 Task: Create in the project Wavelength and in the Backlog issue 'Implement a new cloud-based procurement system for a company with advanced vendor management and sourcing capabilities' a child issue 'Serverless computing application performance optimization and reporting', and assign it to team member softage.4@softage.net.
Action: Mouse moved to (179, 52)
Screenshot: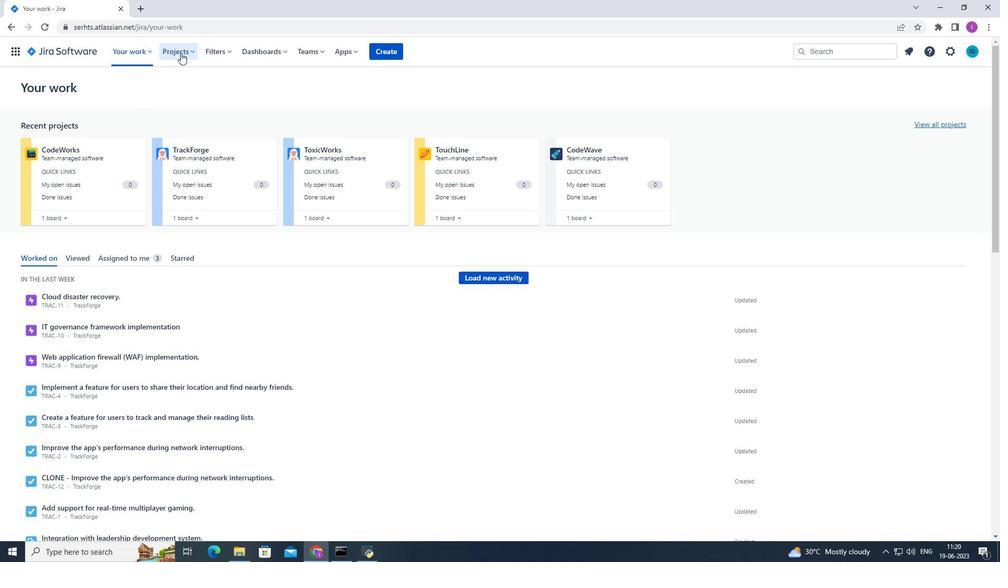 
Action: Mouse pressed left at (179, 52)
Screenshot: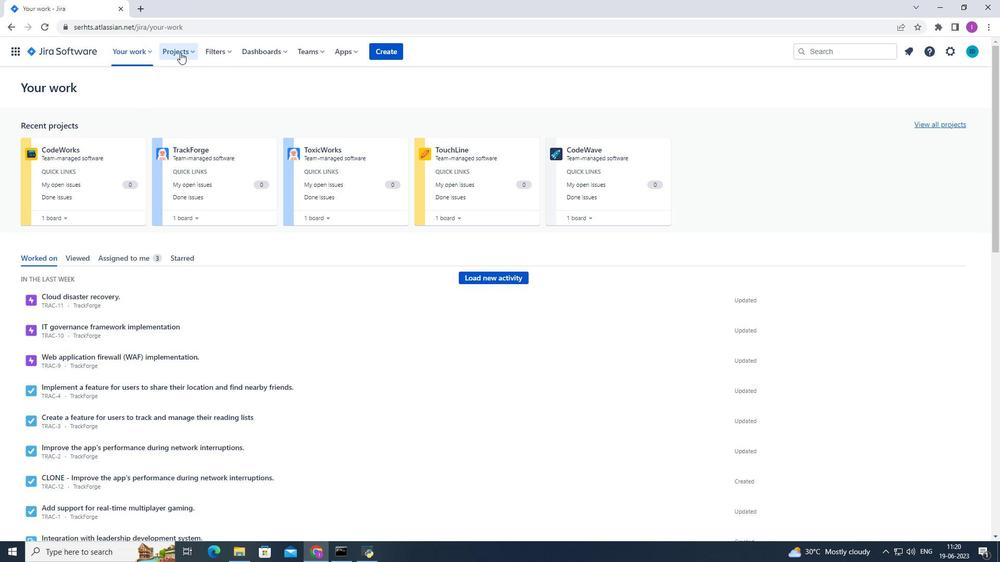 
Action: Mouse moved to (199, 101)
Screenshot: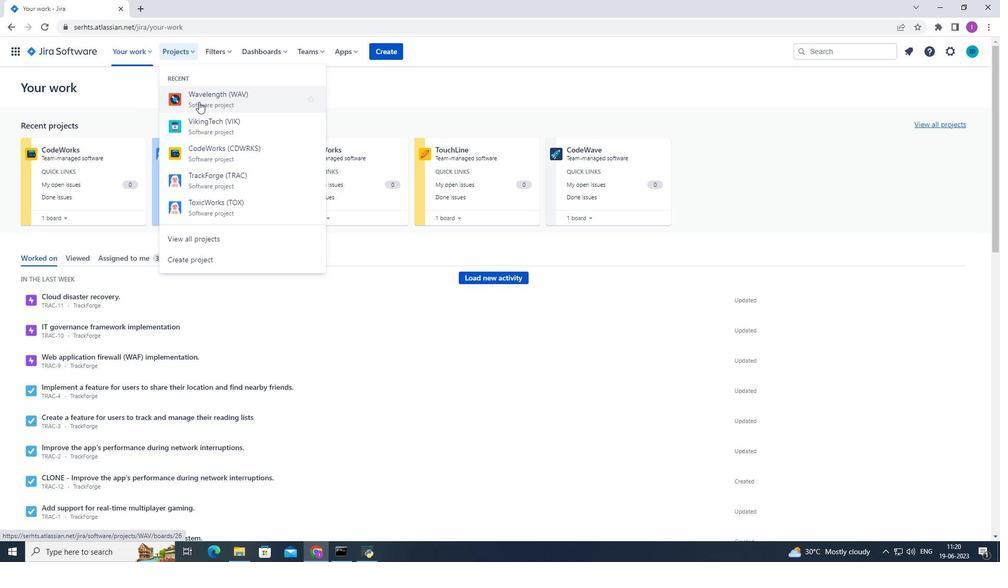 
Action: Mouse pressed left at (199, 101)
Screenshot: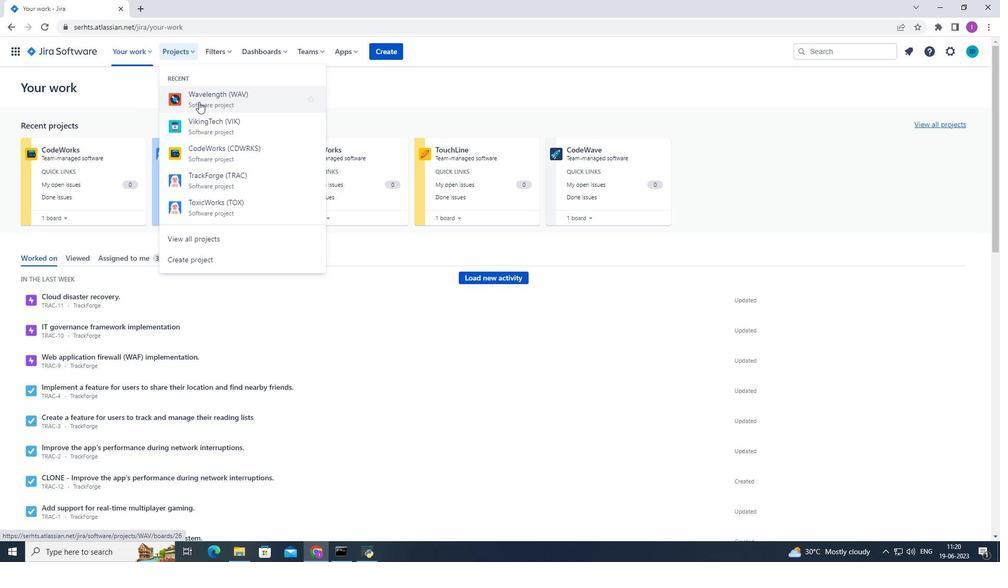 
Action: Mouse moved to (33, 156)
Screenshot: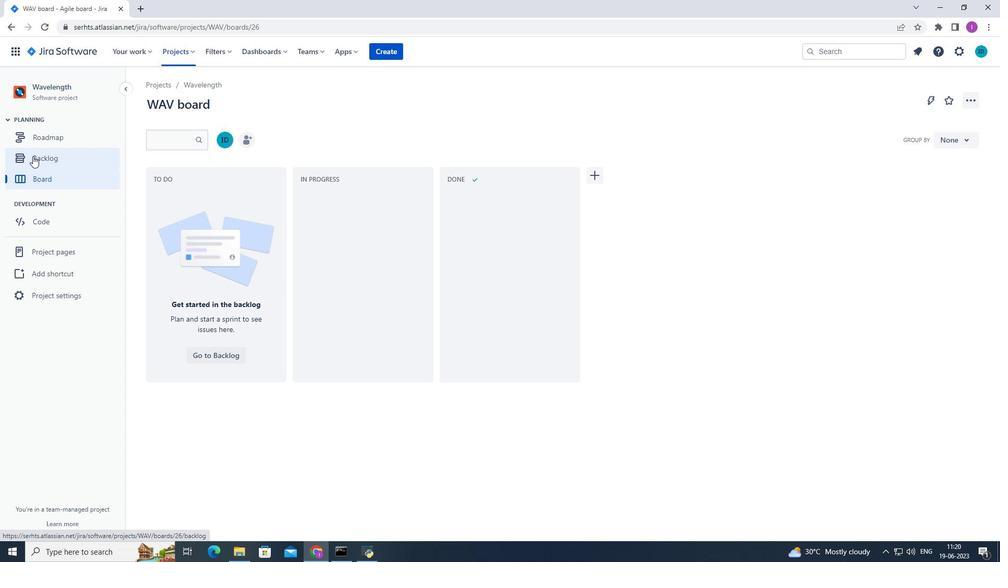 
Action: Mouse pressed left at (33, 156)
Screenshot: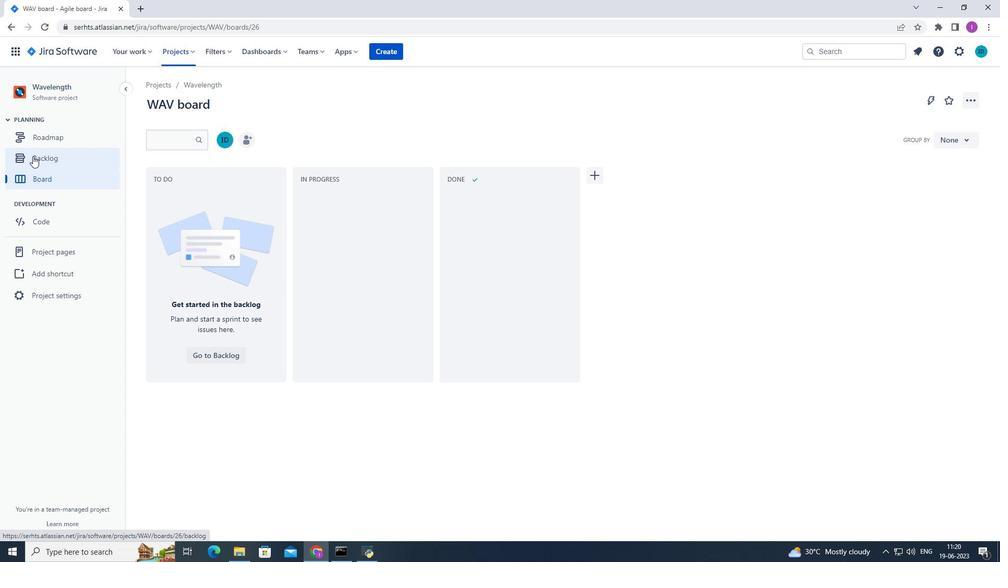 
Action: Mouse moved to (453, 369)
Screenshot: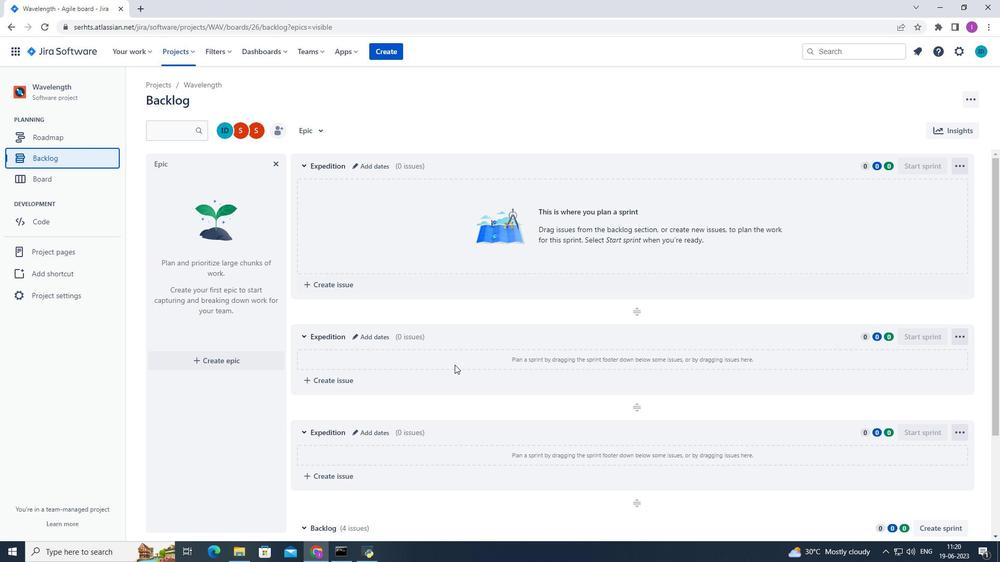 
Action: Mouse scrolled (453, 368) with delta (0, 0)
Screenshot: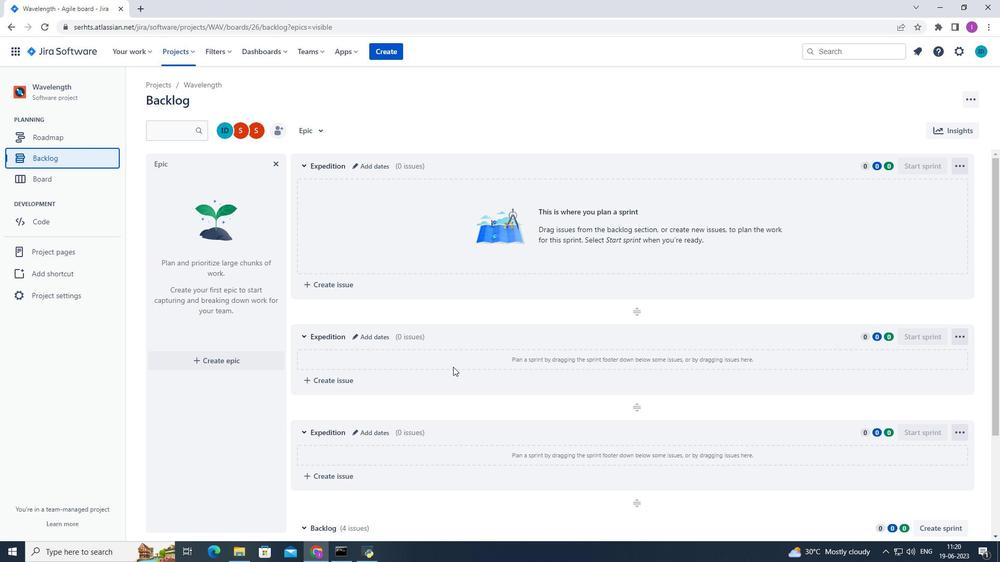 
Action: Mouse moved to (453, 370)
Screenshot: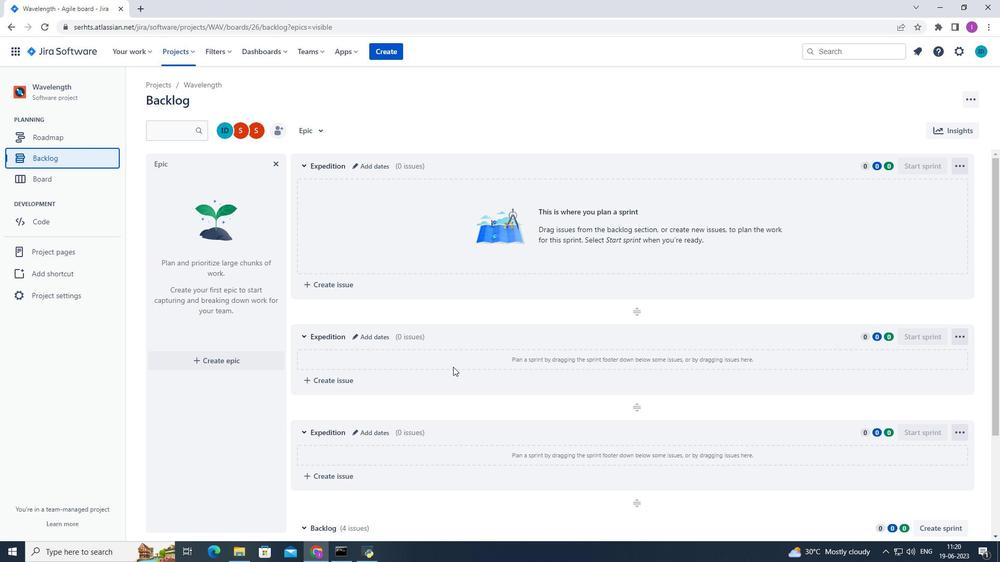 
Action: Mouse scrolled (453, 369) with delta (0, 0)
Screenshot: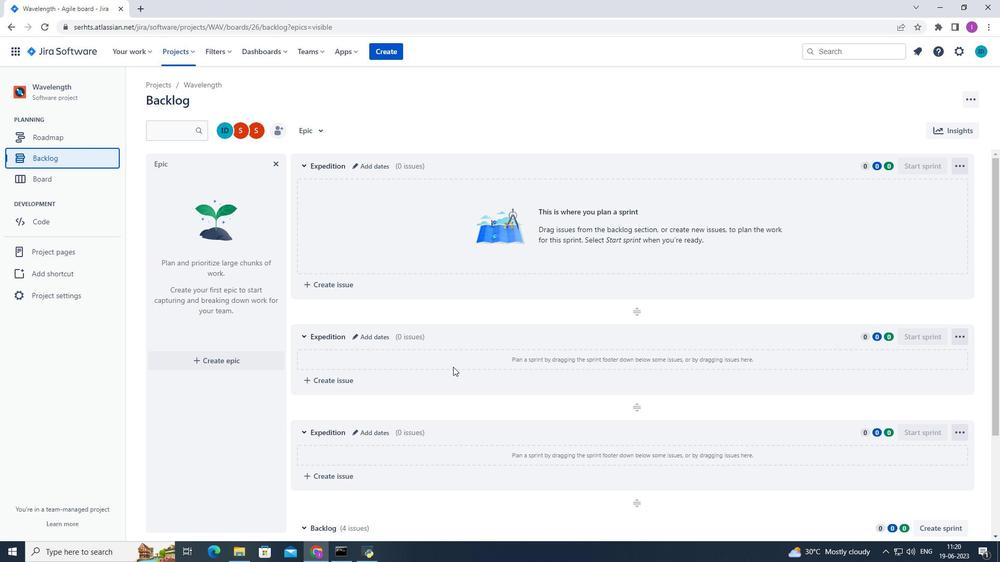 
Action: Mouse moved to (453, 370)
Screenshot: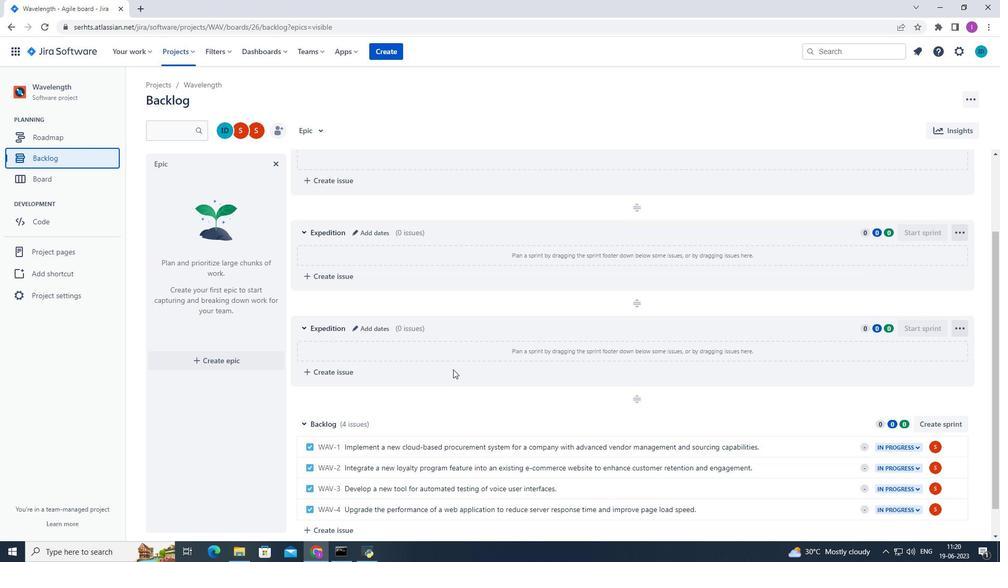 
Action: Mouse scrolled (453, 369) with delta (0, 0)
Screenshot: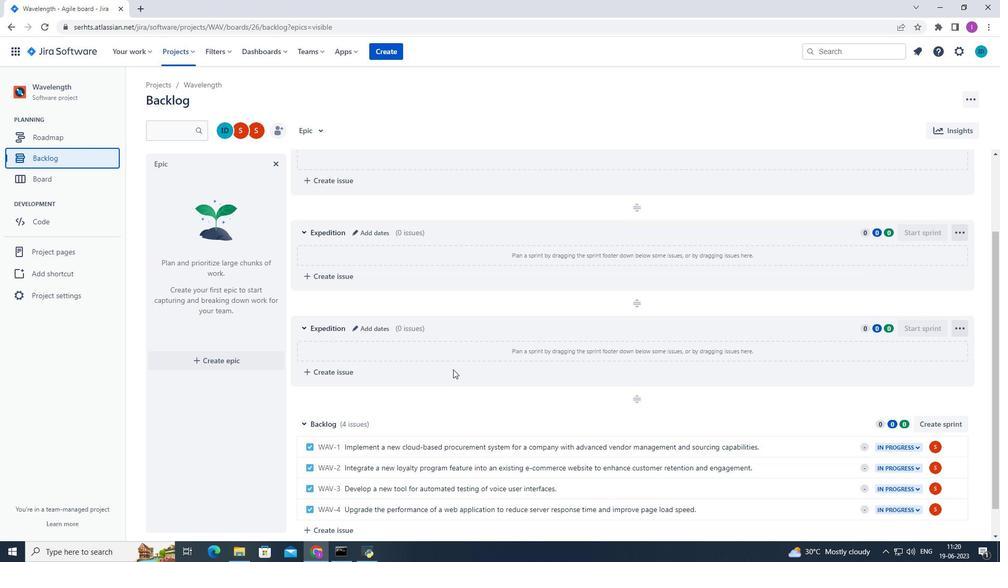 
Action: Mouse moved to (453, 370)
Screenshot: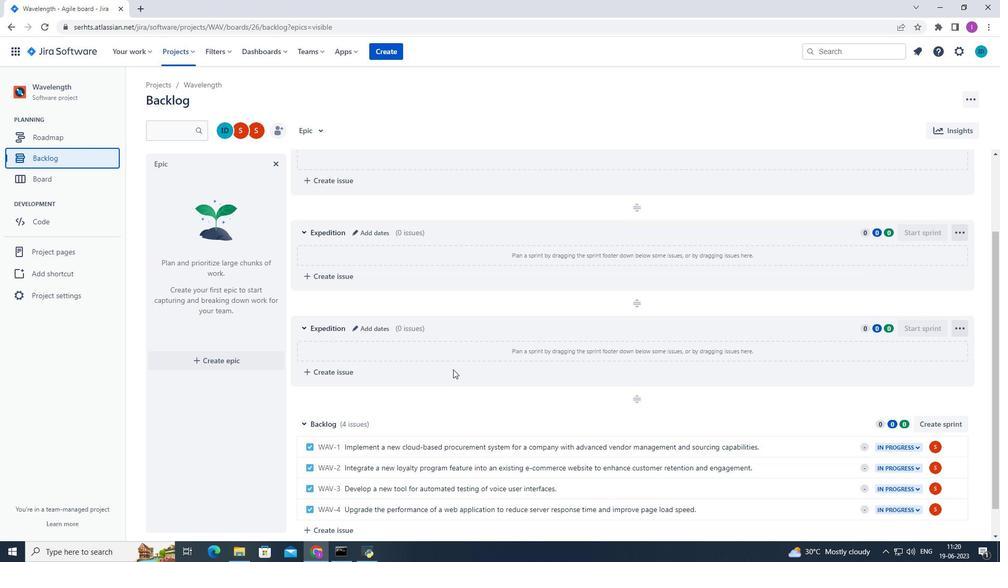 
Action: Mouse scrolled (453, 370) with delta (0, 0)
Screenshot: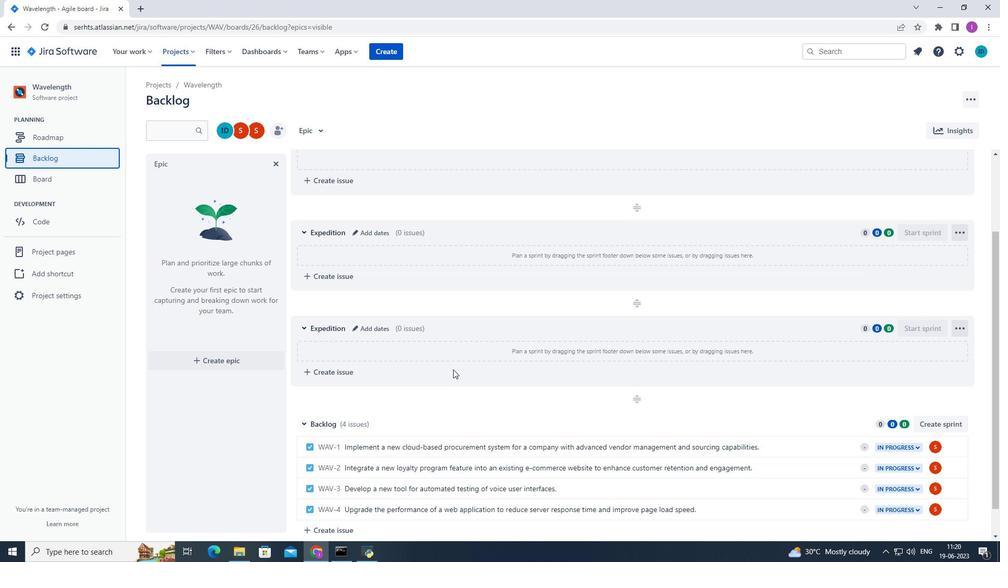 
Action: Mouse moved to (778, 434)
Screenshot: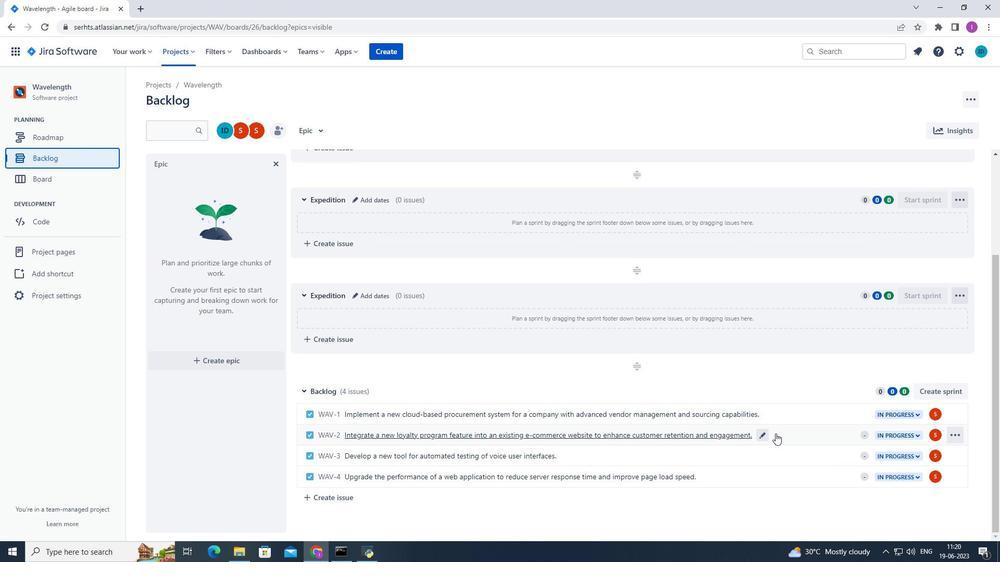 
Action: Mouse scrolled (778, 434) with delta (0, 0)
Screenshot: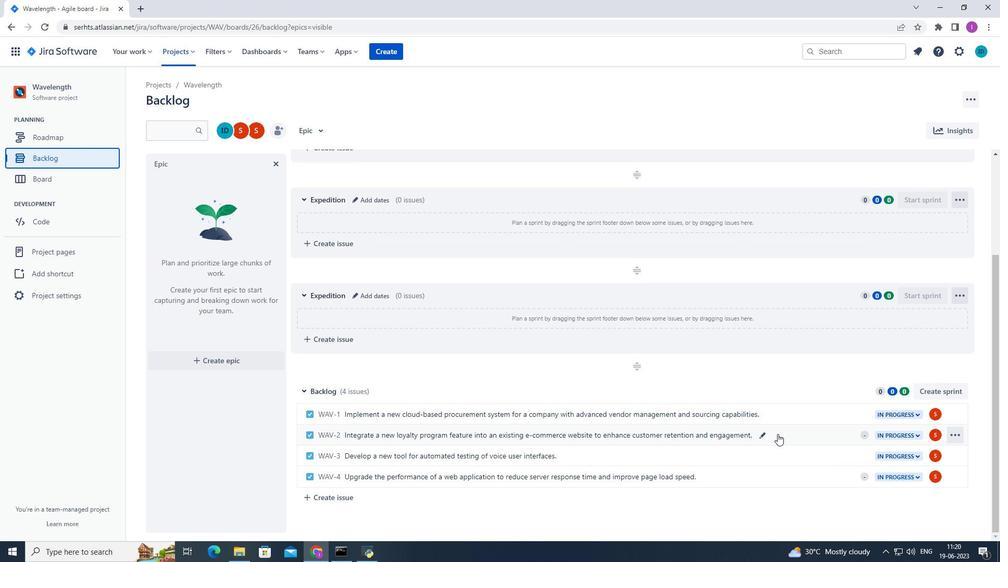 
Action: Mouse scrolled (778, 434) with delta (0, 0)
Screenshot: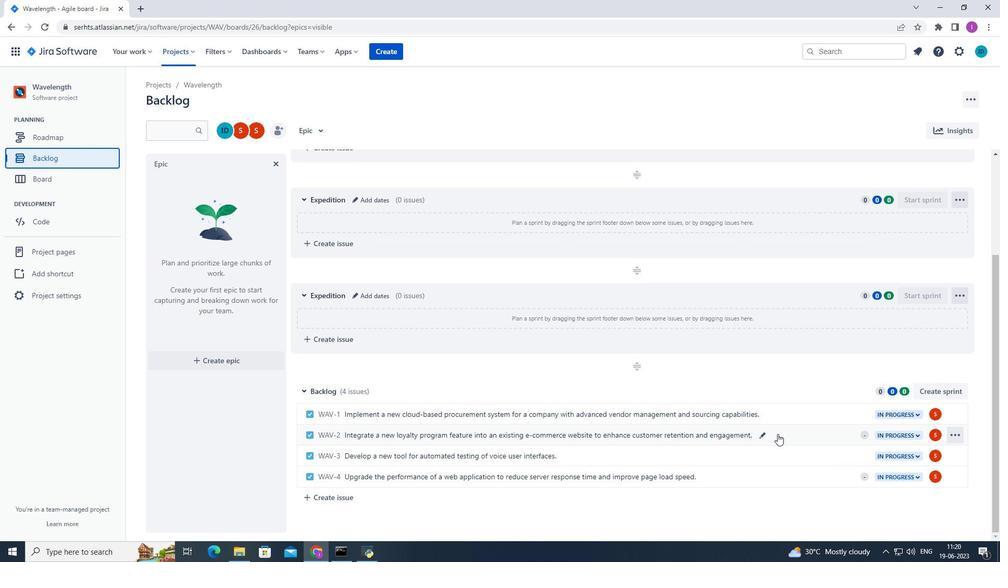 
Action: Mouse moved to (827, 414)
Screenshot: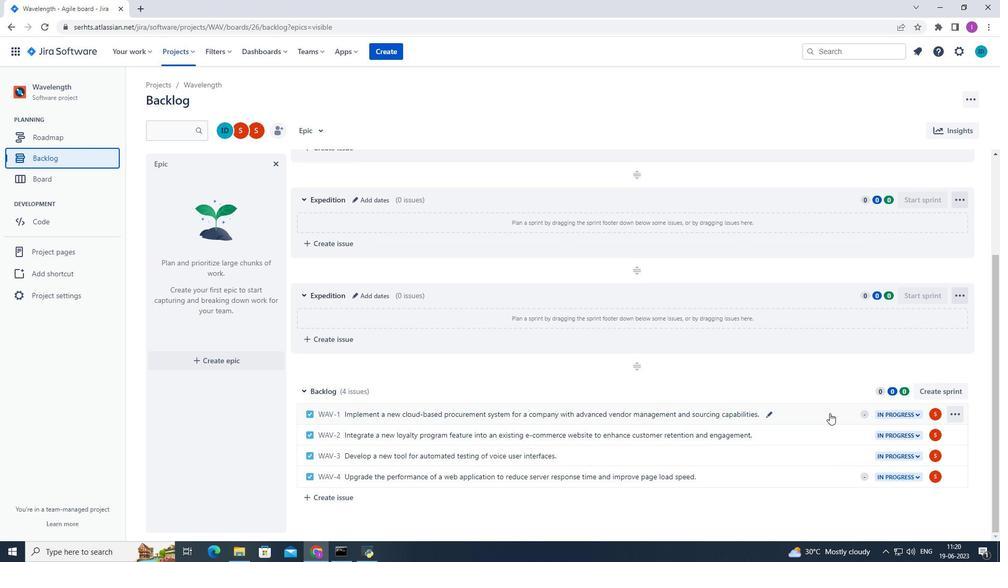 
Action: Mouse pressed left at (827, 414)
Screenshot: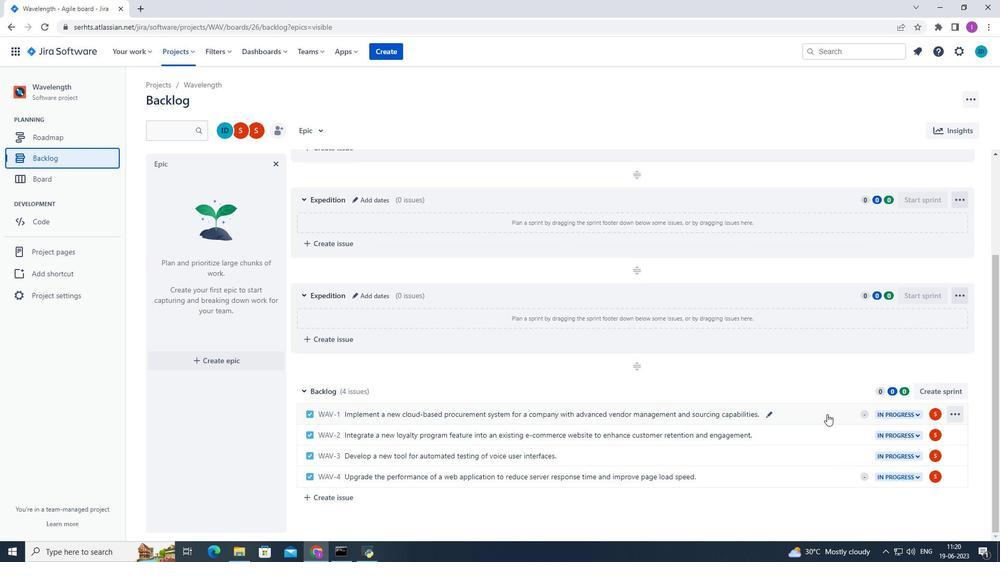 
Action: Mouse moved to (817, 270)
Screenshot: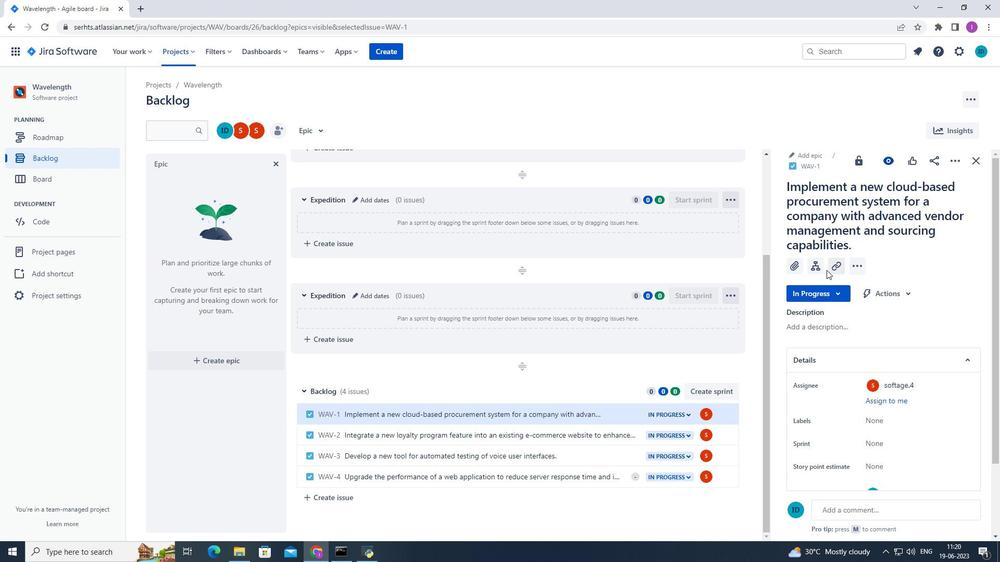 
Action: Mouse pressed left at (817, 270)
Screenshot: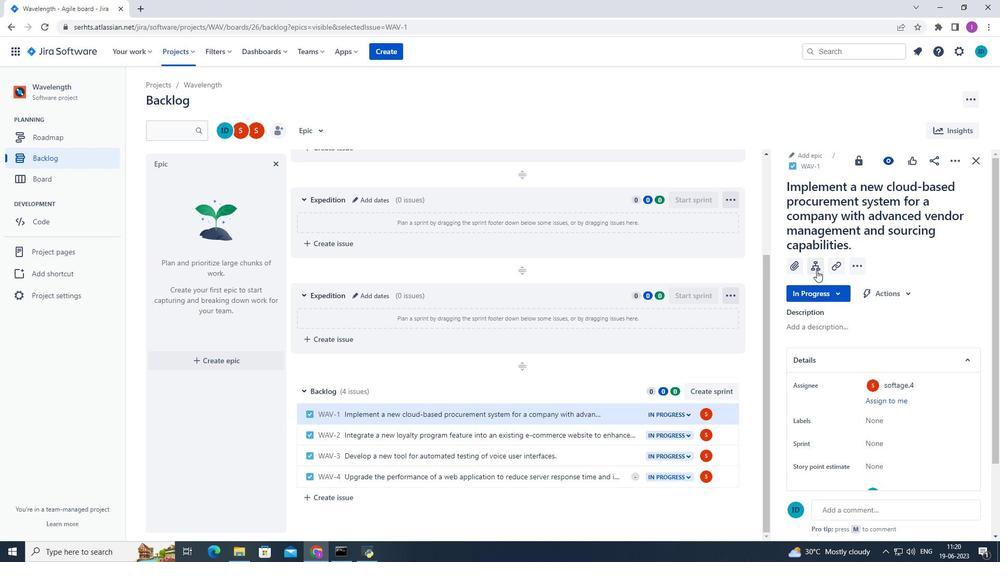 
Action: Mouse moved to (803, 340)
Screenshot: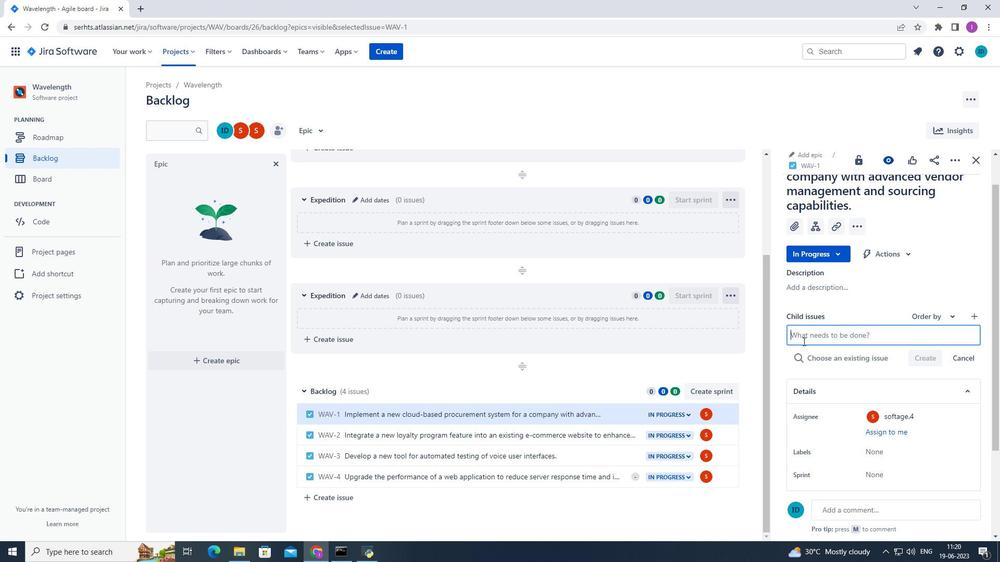 
Action: Mouse pressed left at (803, 340)
Screenshot: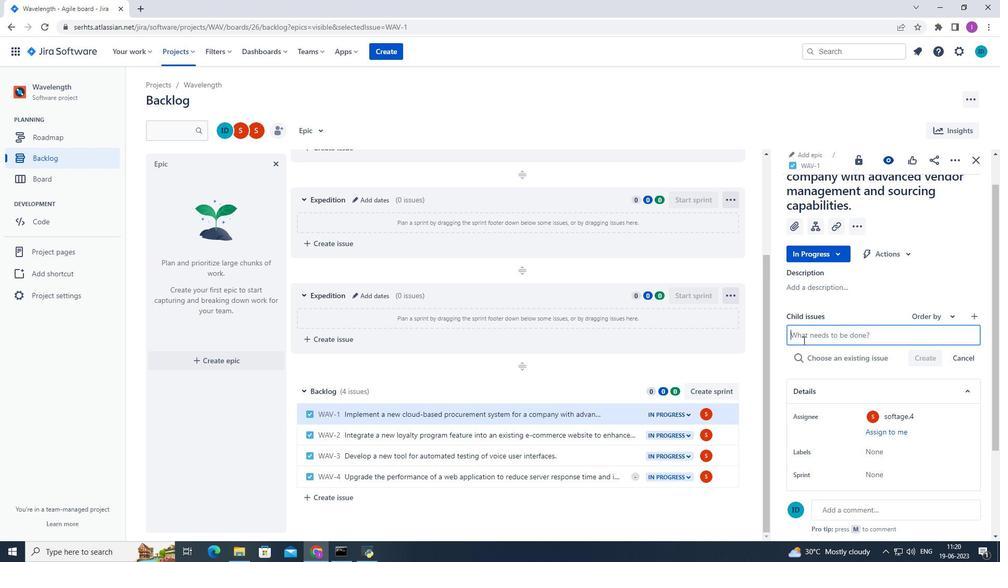 
Action: Mouse moved to (804, 340)
Screenshot: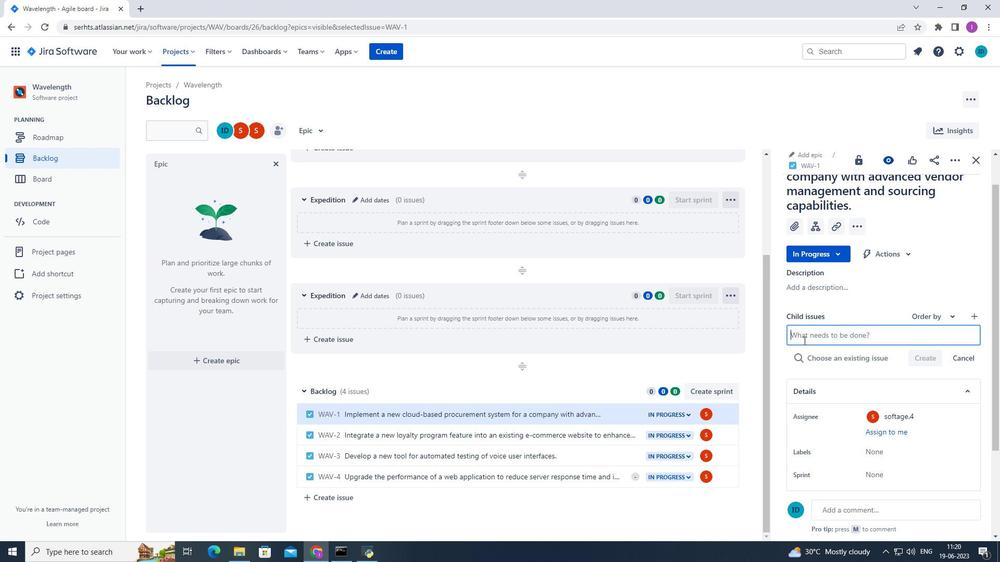 
Action: Key pressed <Key.shift>Serverless<Key.space>computing<Key.space>application<Key.space>performance<Key.space>optimizationand<Key.space>
Screenshot: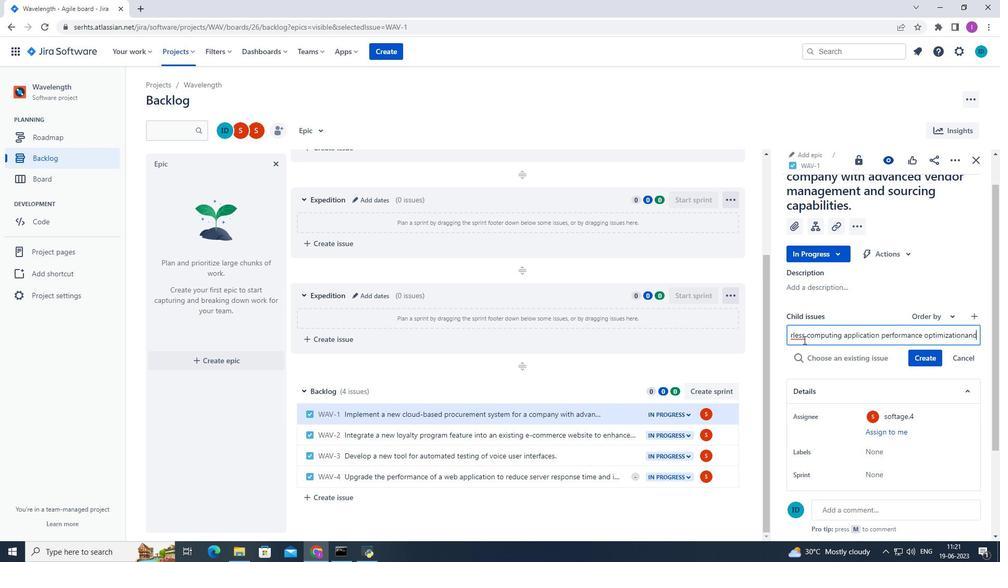 
Action: Mouse moved to (962, 336)
Screenshot: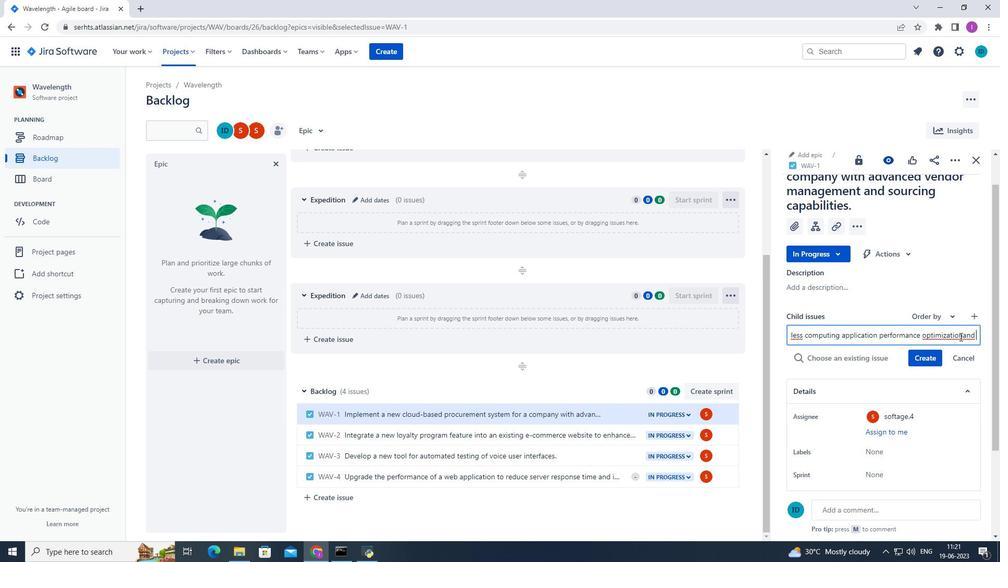 
Action: Mouse pressed left at (962, 336)
Screenshot: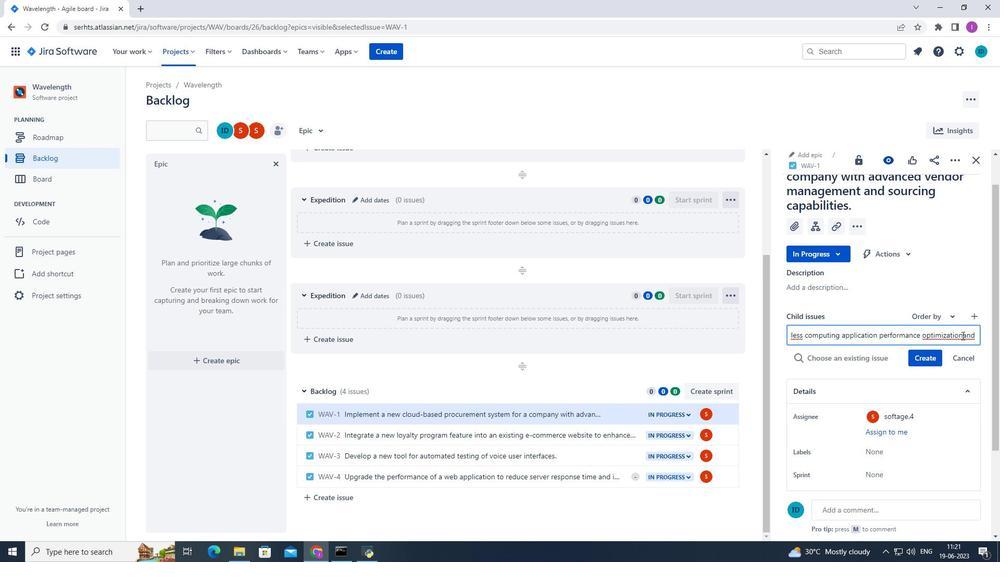 
Action: Mouse moved to (976, 333)
Screenshot: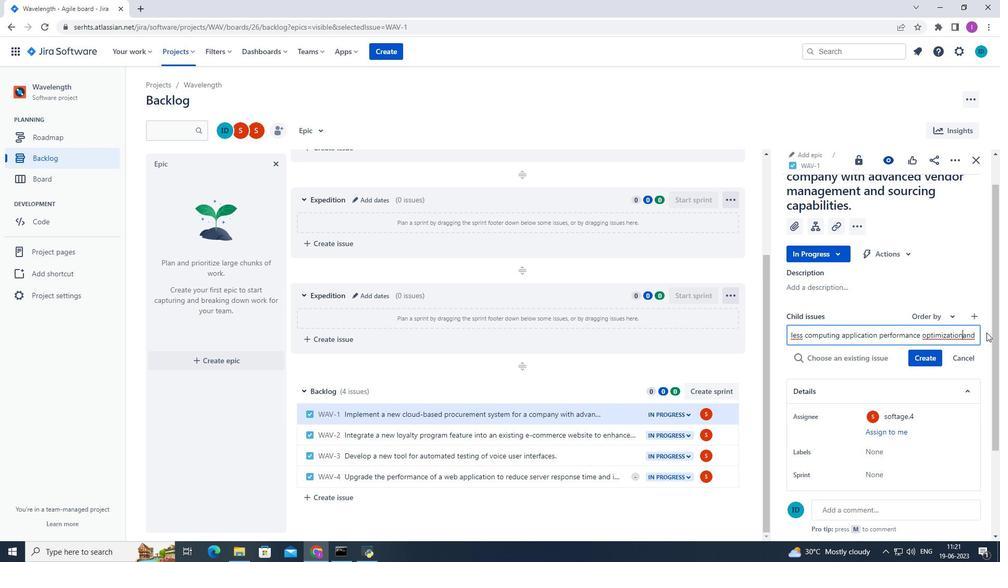 
Action: Key pressed <Key.space>
Screenshot: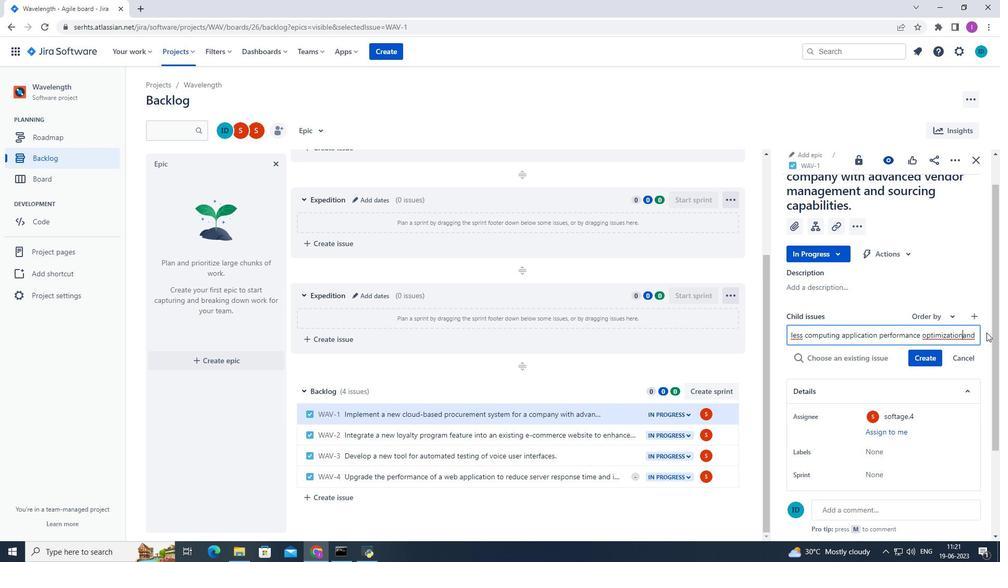 
Action: Mouse moved to (977, 333)
Screenshot: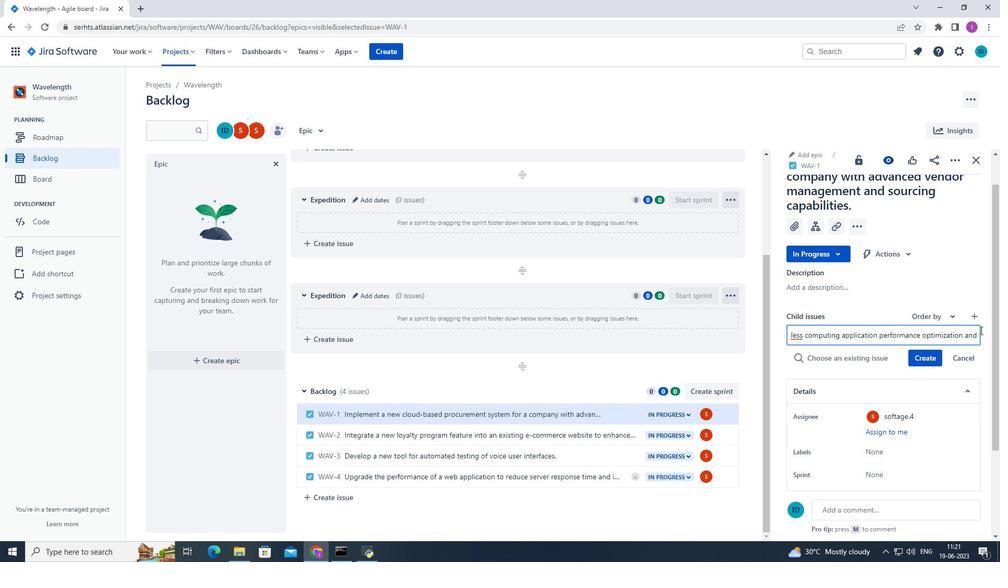 
Action: Mouse pressed left at (977, 333)
Screenshot: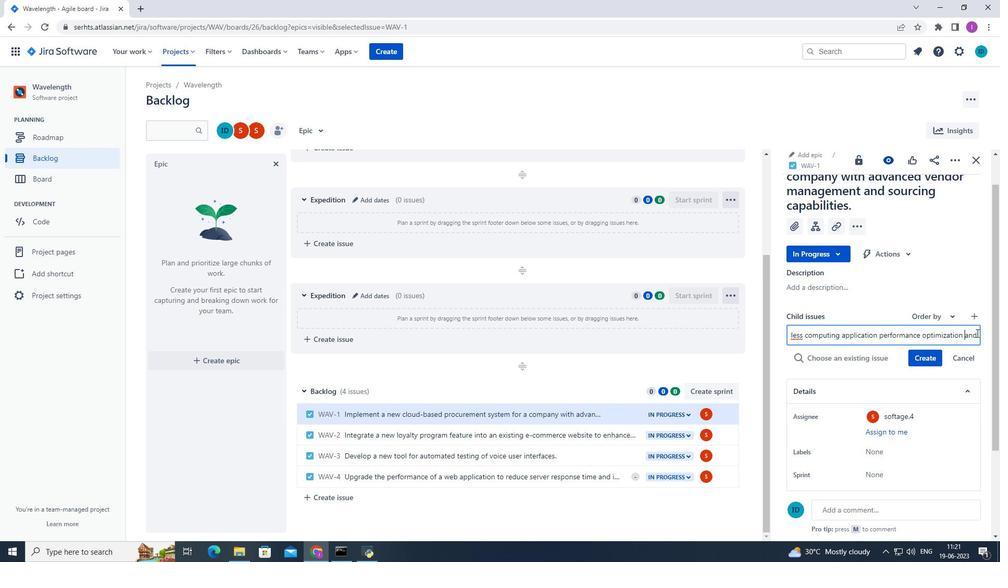 
Action: Mouse moved to (977, 336)
Screenshot: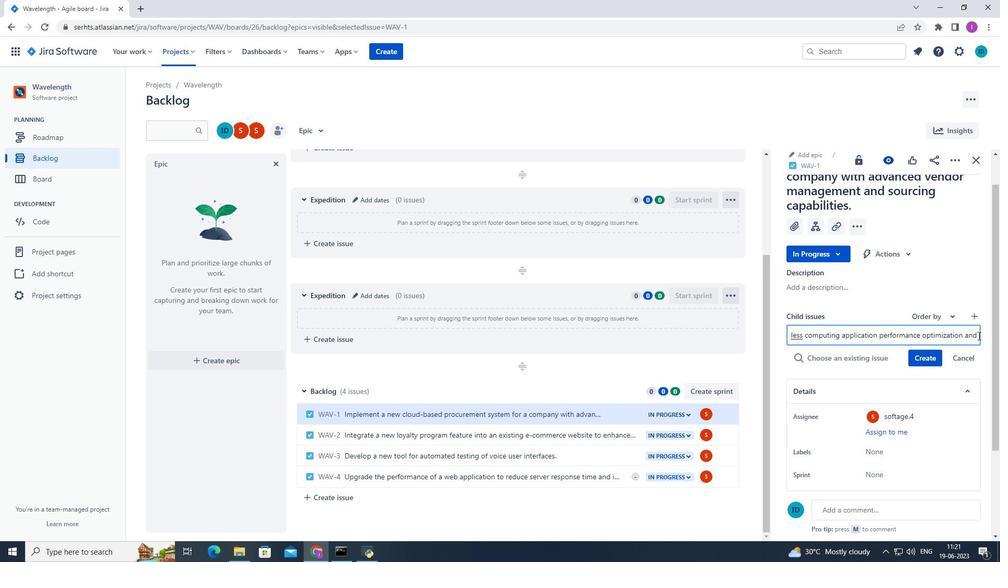 
Action: Mouse pressed left at (977, 336)
Screenshot: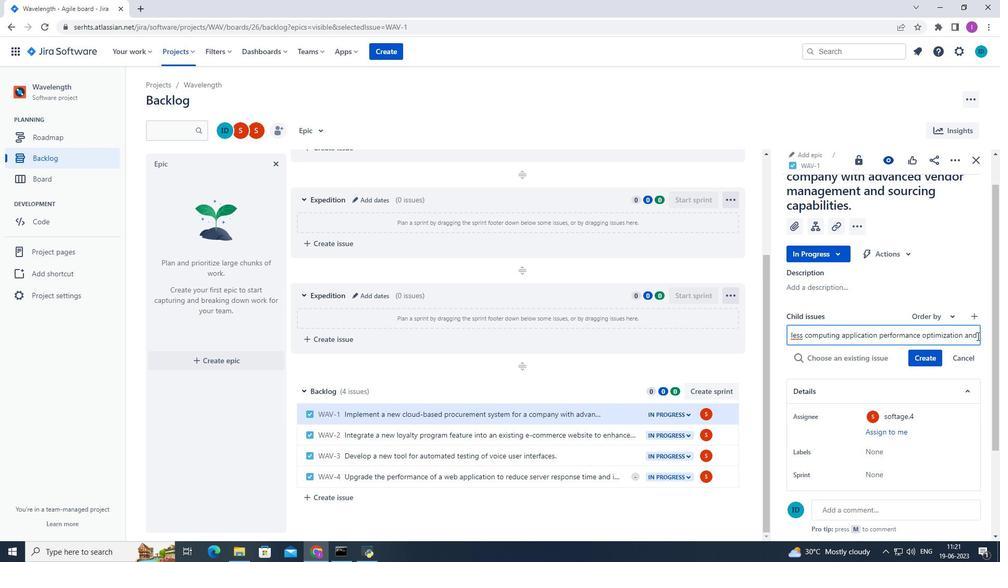 
Action: Mouse moved to (982, 340)
Screenshot: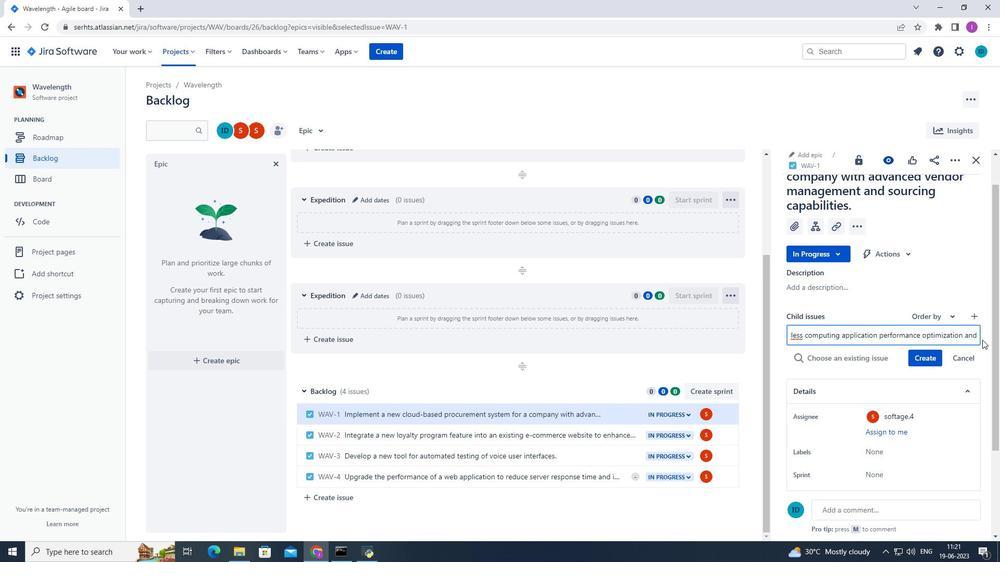 
Action: Key pressed <Key.space>reporting<Key.enter>
Screenshot: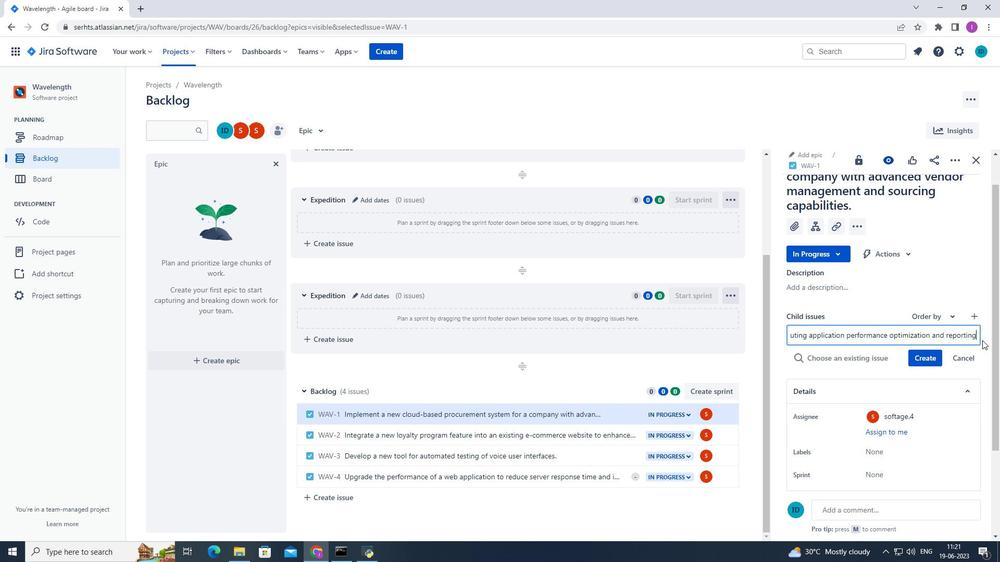 
Action: Mouse moved to (931, 342)
Screenshot: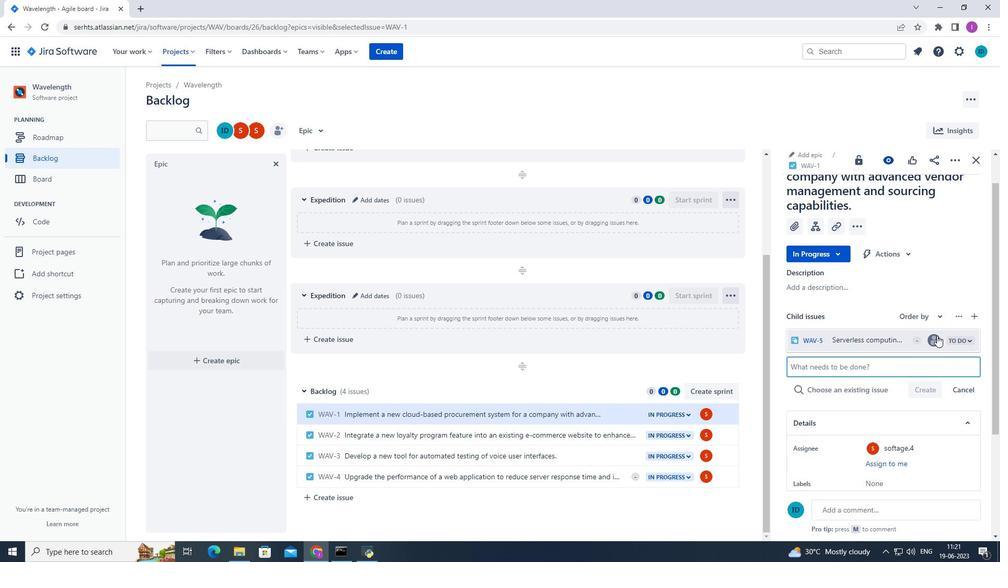 
Action: Mouse pressed left at (931, 342)
Screenshot: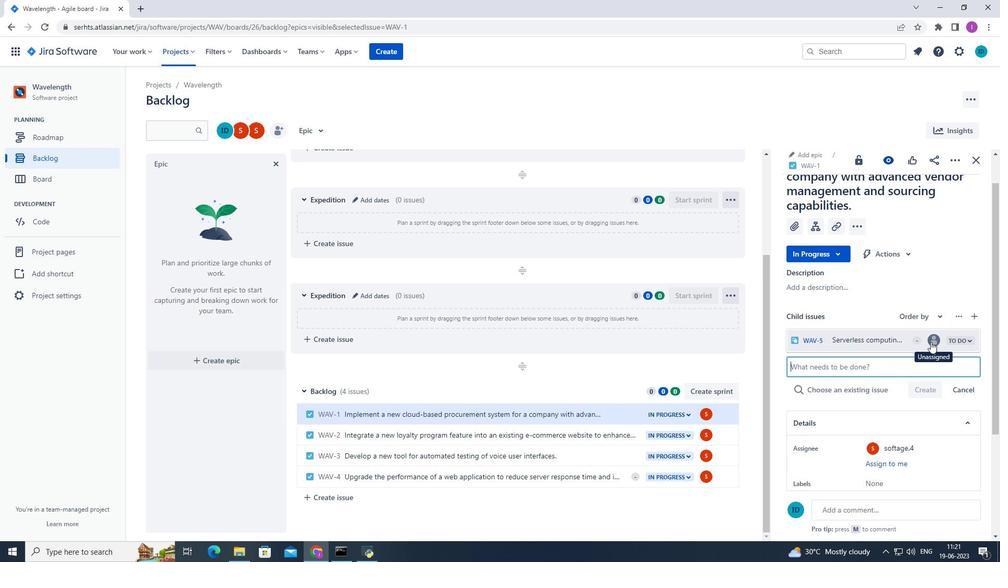 
Action: Mouse moved to (844, 391)
Screenshot: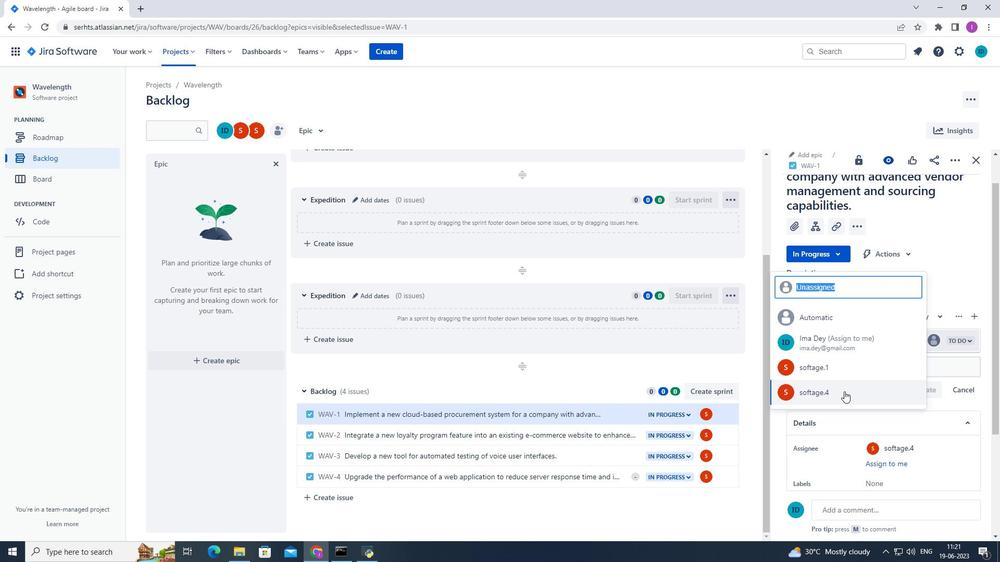 
Action: Mouse pressed left at (844, 391)
Screenshot: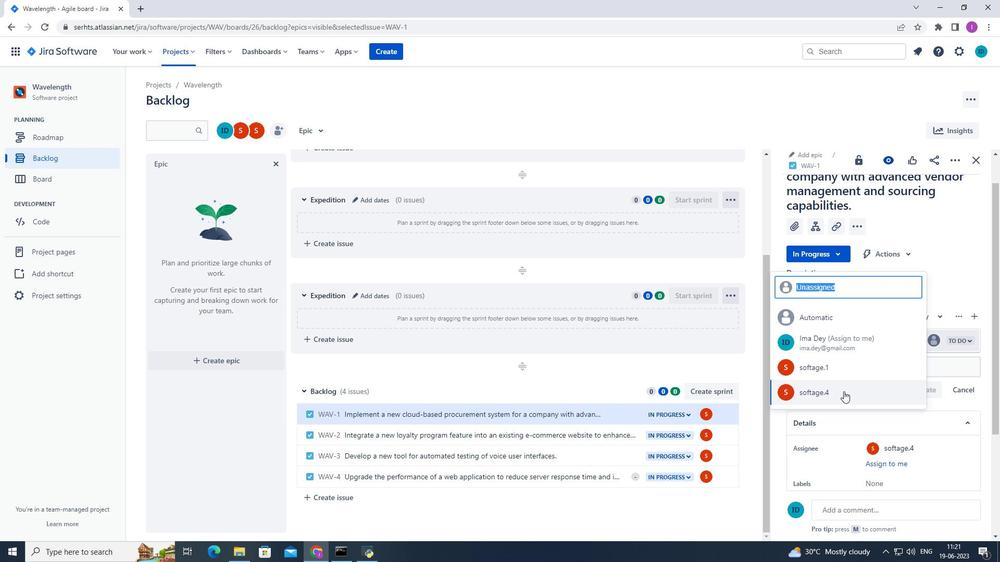 
Action: Mouse moved to (699, 406)
Screenshot: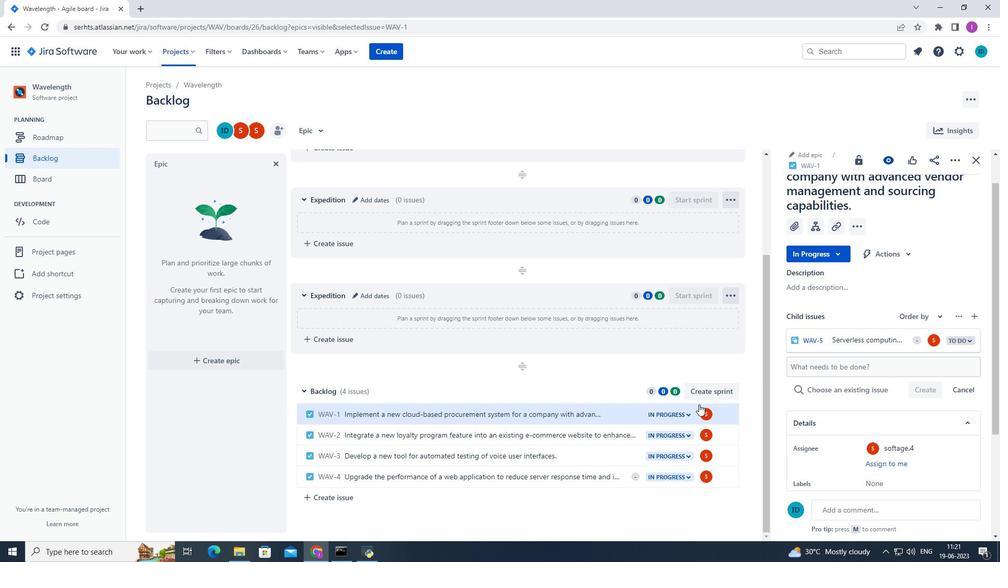 
